 Task: Add shortcuts from computers.
Action: Mouse moved to (32, 62)
Screenshot: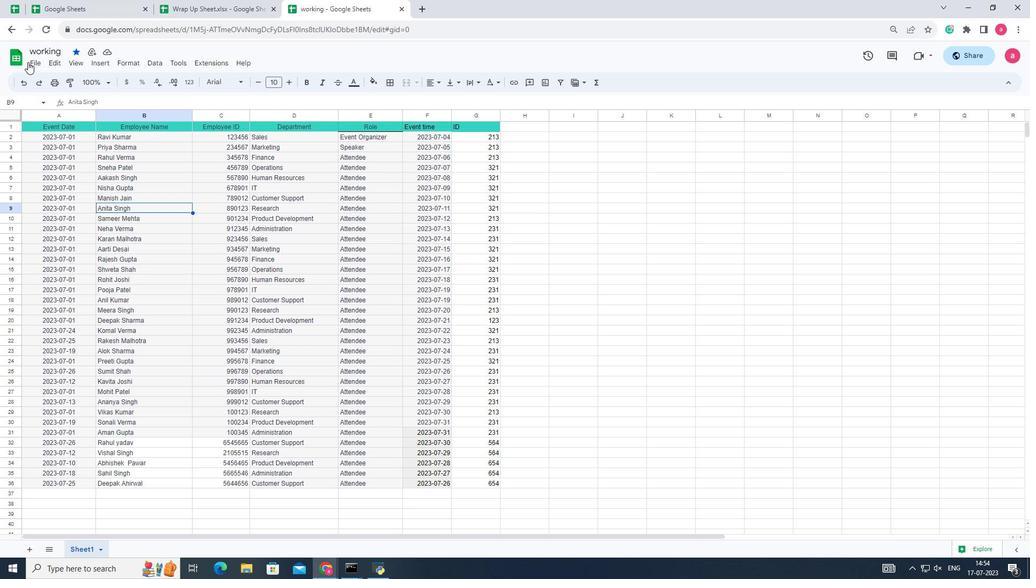 
Action: Mouse pressed left at (32, 62)
Screenshot: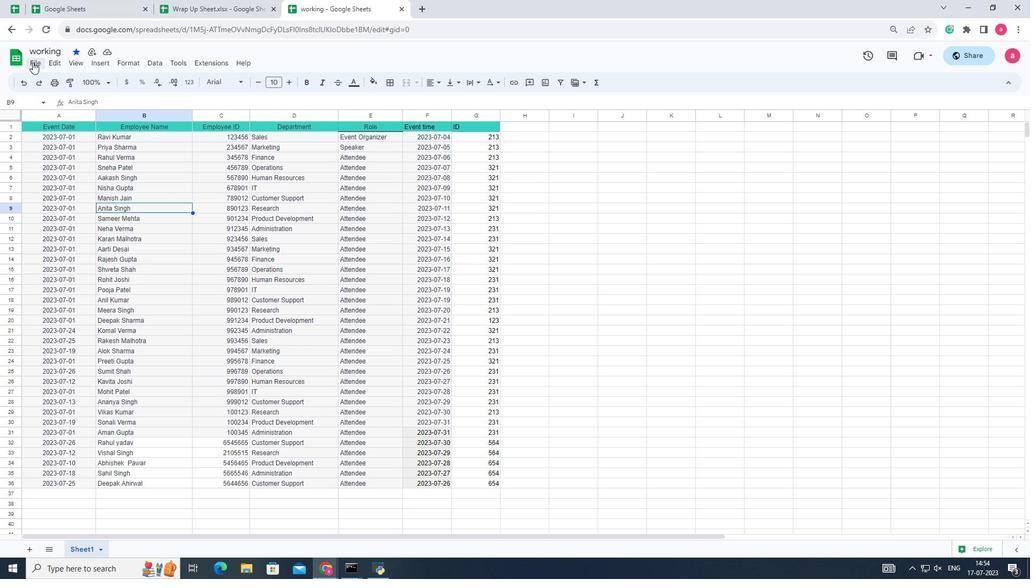 
Action: Mouse moved to (73, 231)
Screenshot: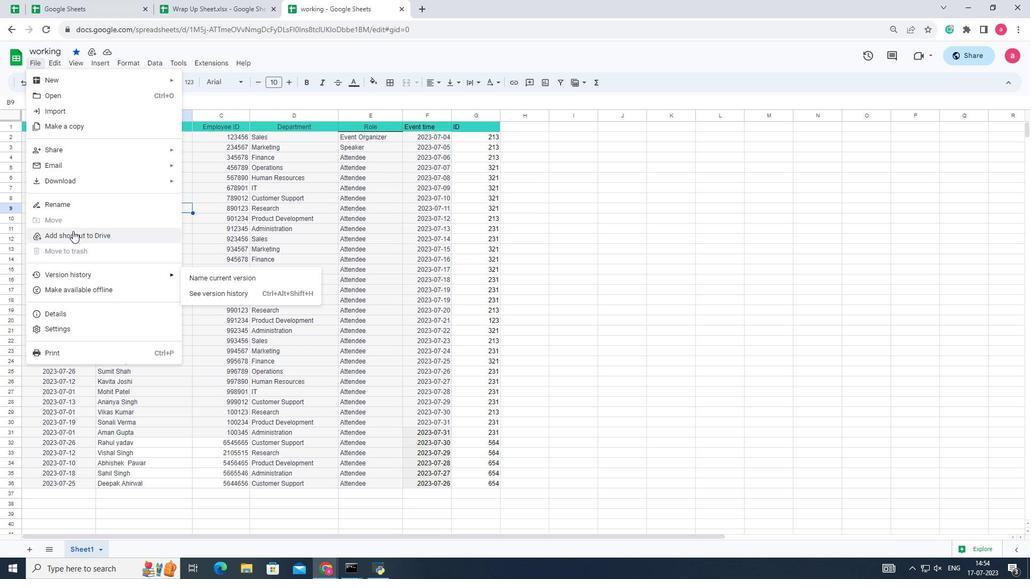 
Action: Mouse pressed left at (73, 231)
Screenshot: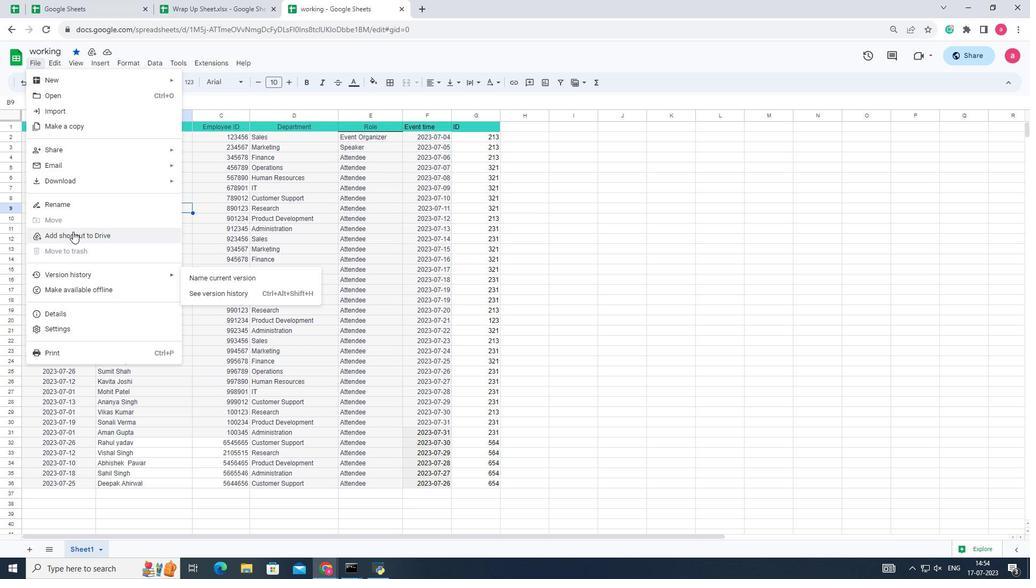 
Action: Mouse moved to (121, 114)
Screenshot: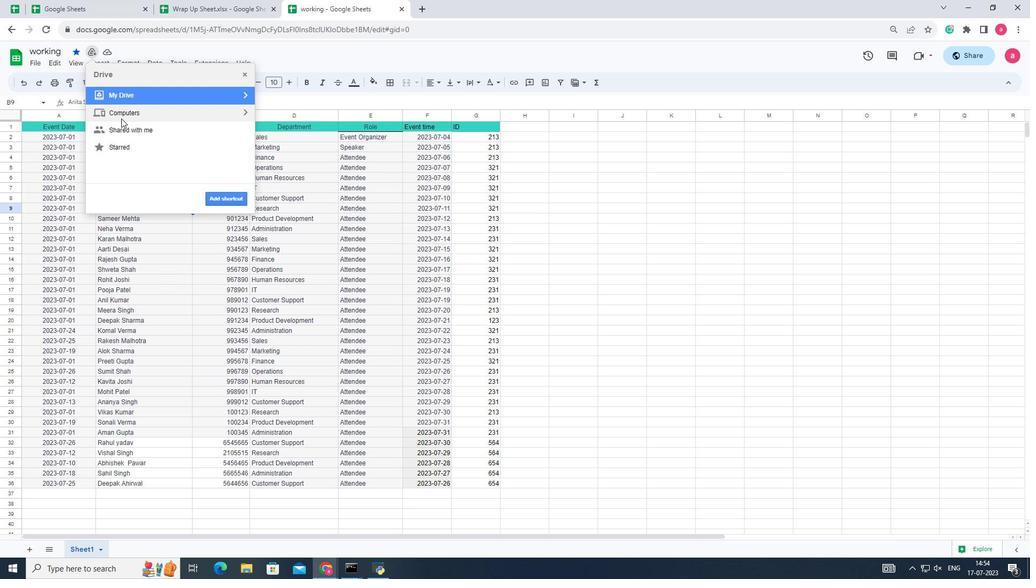
Action: Mouse pressed left at (121, 114)
Screenshot: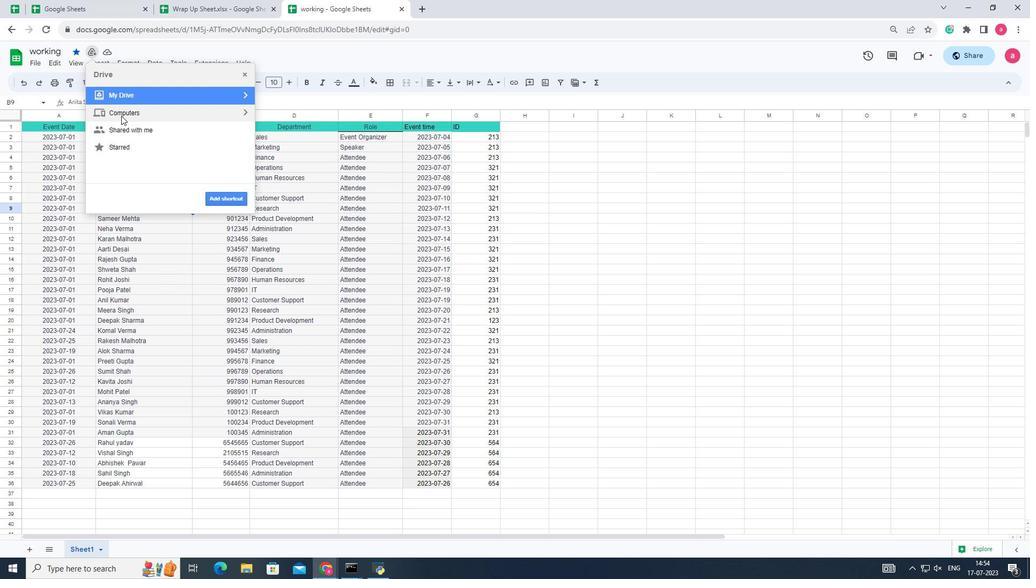 
